 Task: Add Sprouts Brazil Medium Roast Ground Coffee to the cart.
Action: Mouse moved to (15, 78)
Screenshot: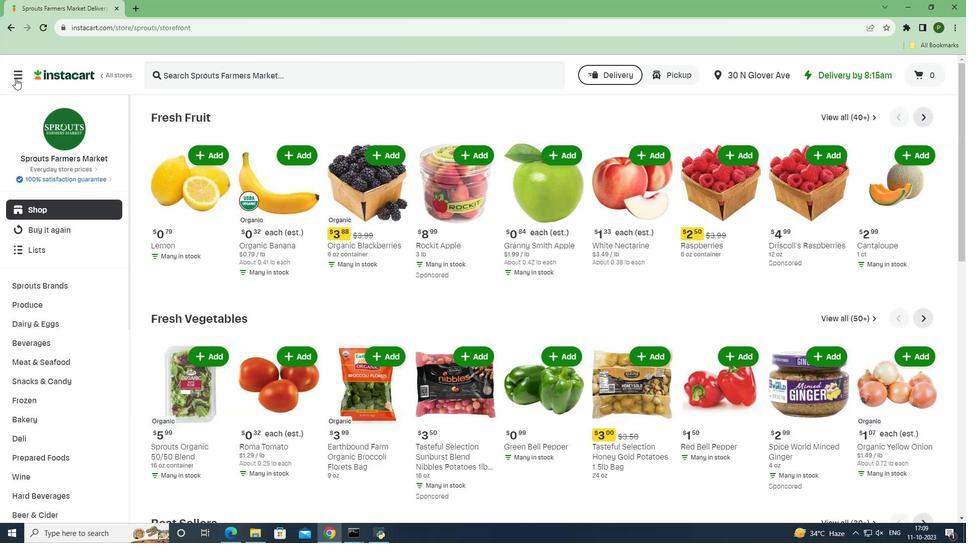 
Action: Mouse pressed left at (15, 78)
Screenshot: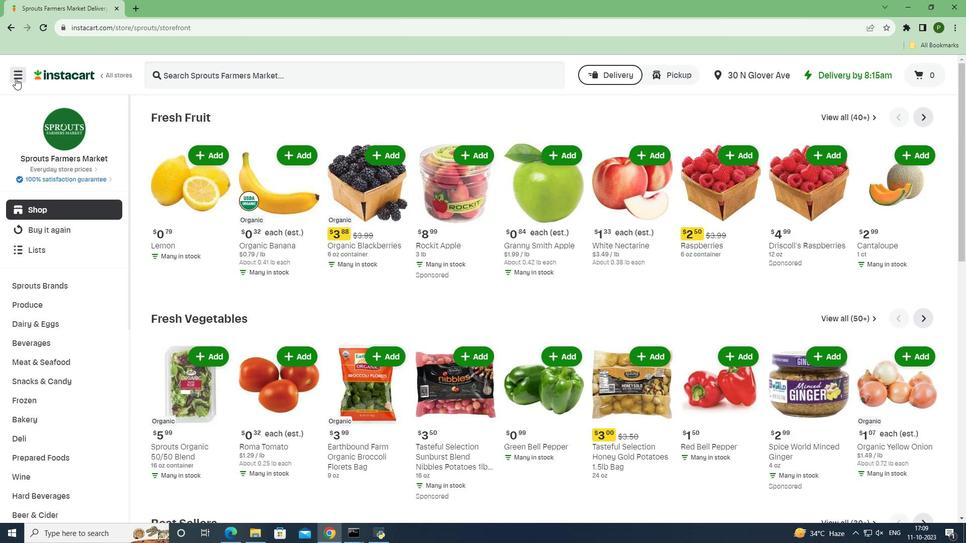 
Action: Mouse moved to (44, 262)
Screenshot: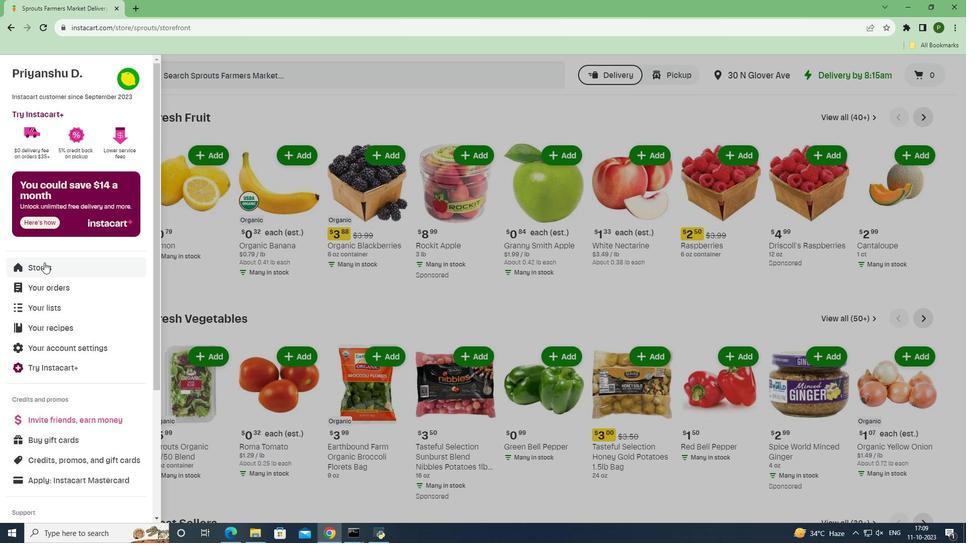 
Action: Mouse pressed left at (44, 262)
Screenshot: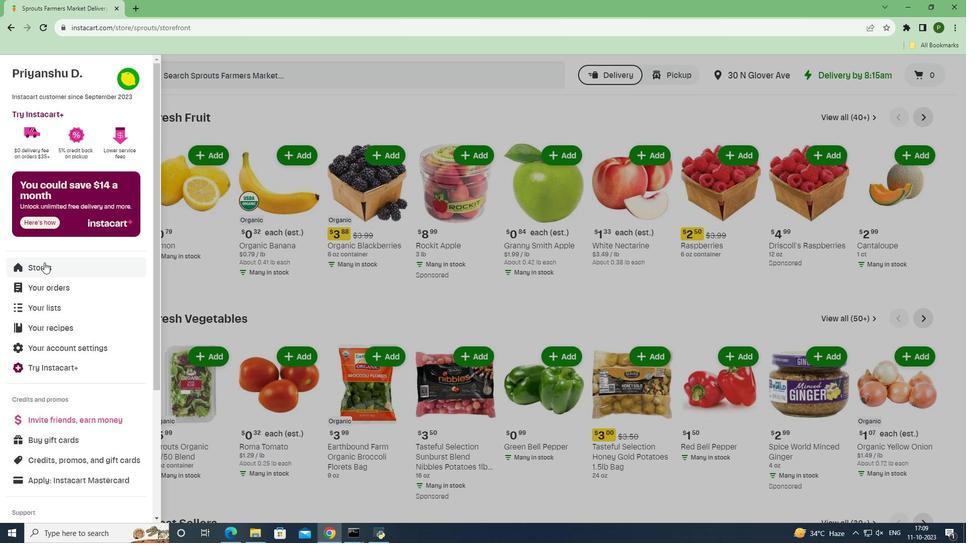 
Action: Mouse moved to (225, 118)
Screenshot: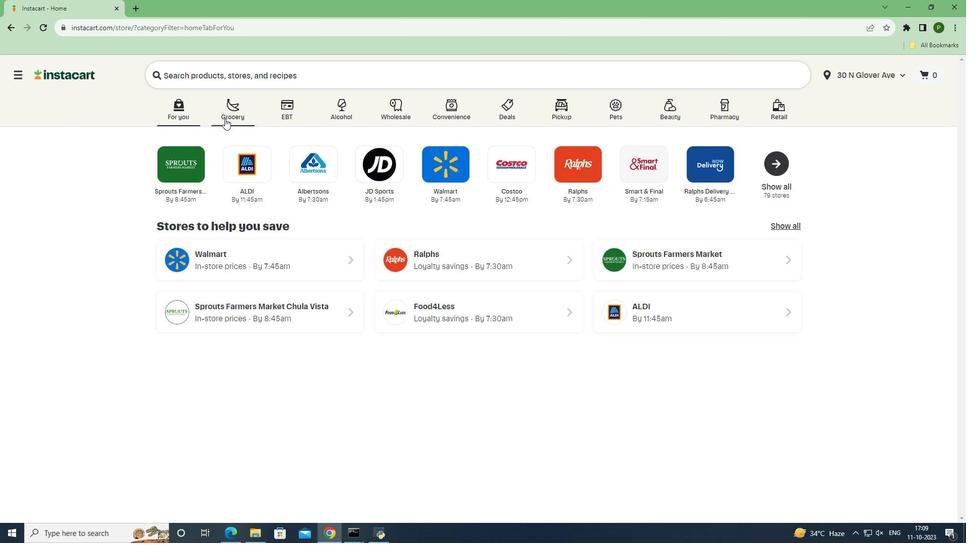 
Action: Mouse pressed left at (225, 118)
Screenshot: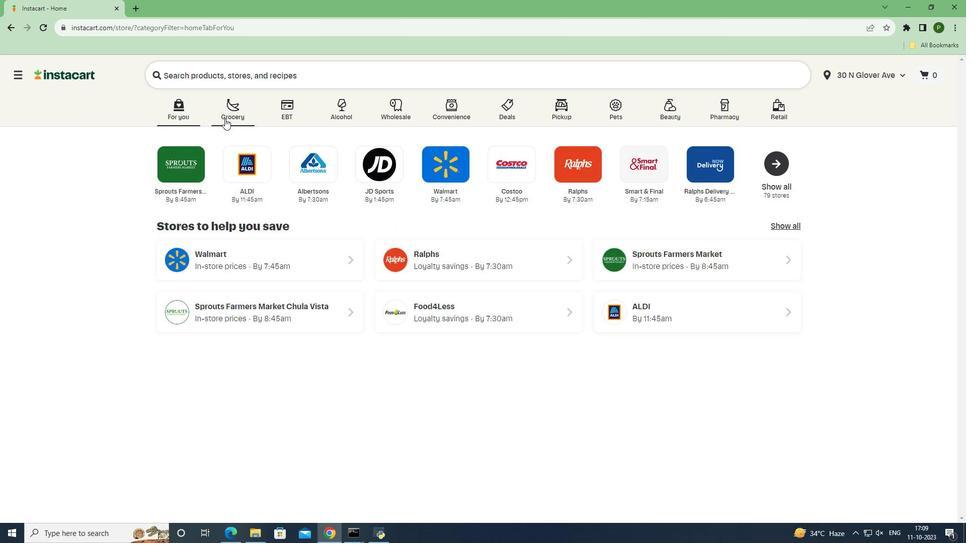 
Action: Mouse moved to (396, 233)
Screenshot: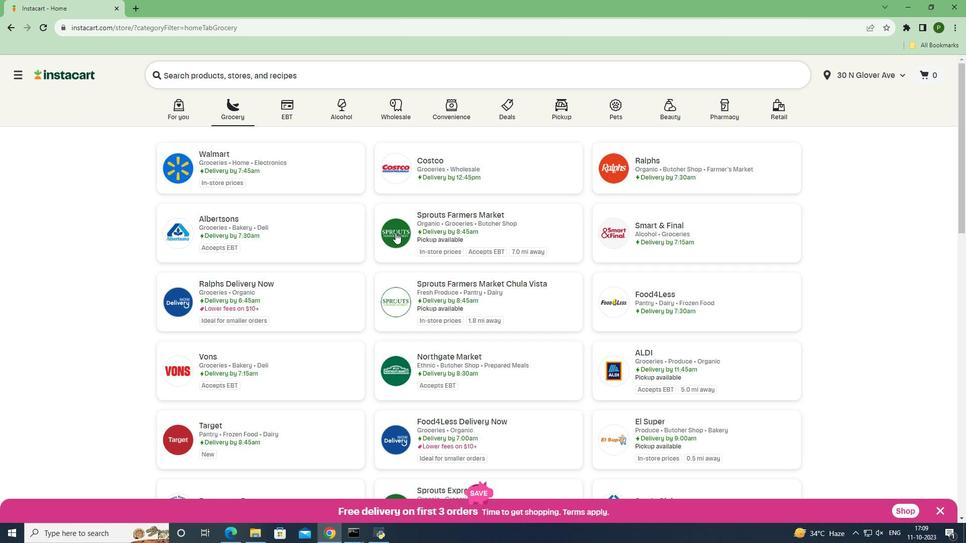 
Action: Mouse pressed left at (396, 233)
Screenshot: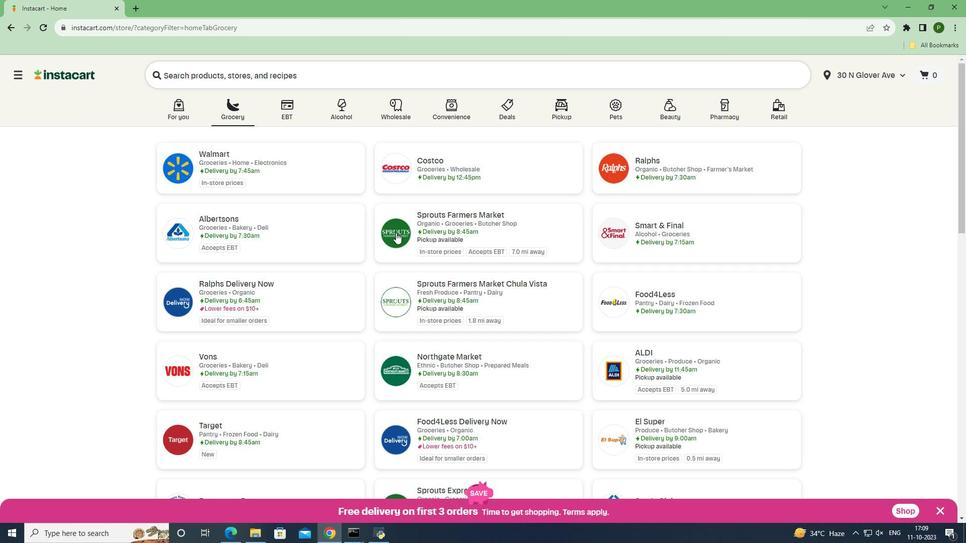 
Action: Mouse moved to (95, 343)
Screenshot: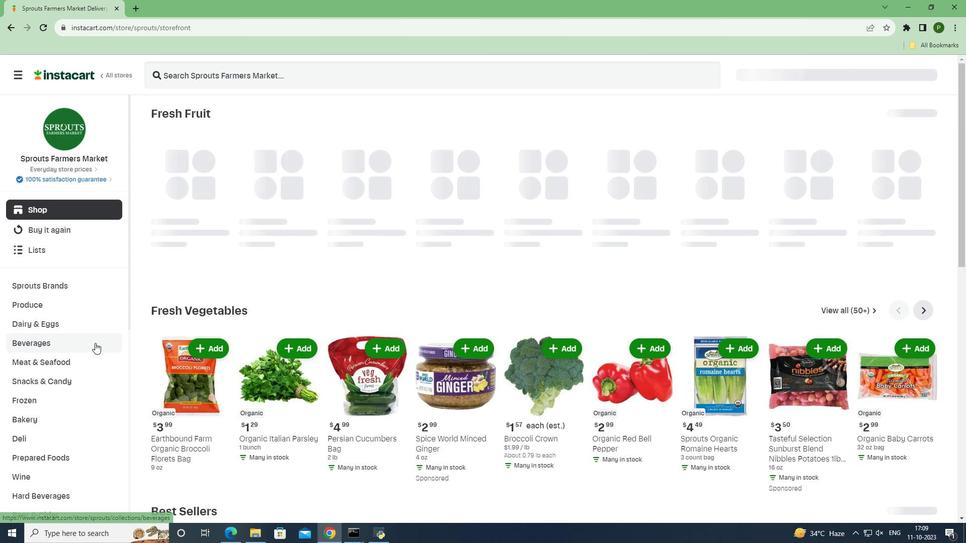 
Action: Mouse pressed left at (95, 343)
Screenshot: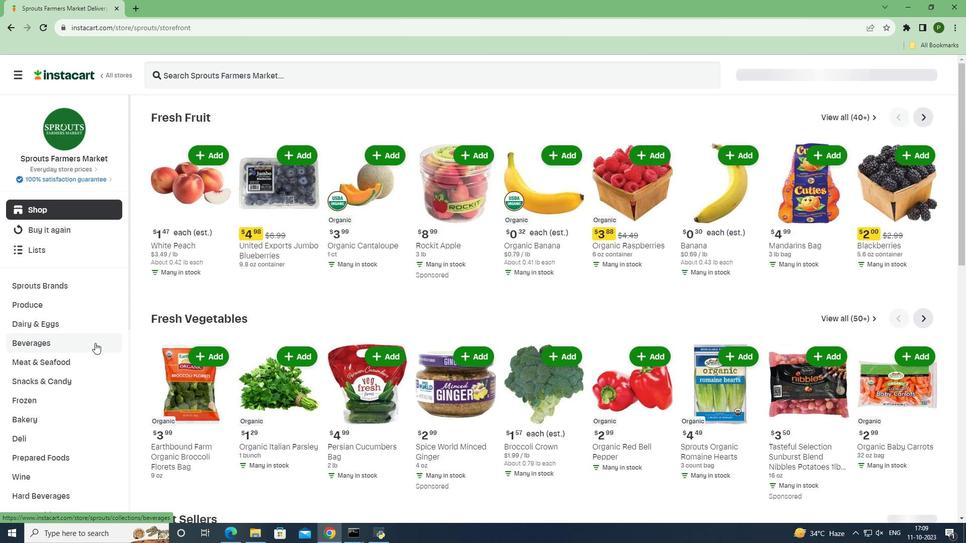 
Action: Mouse moved to (66, 400)
Screenshot: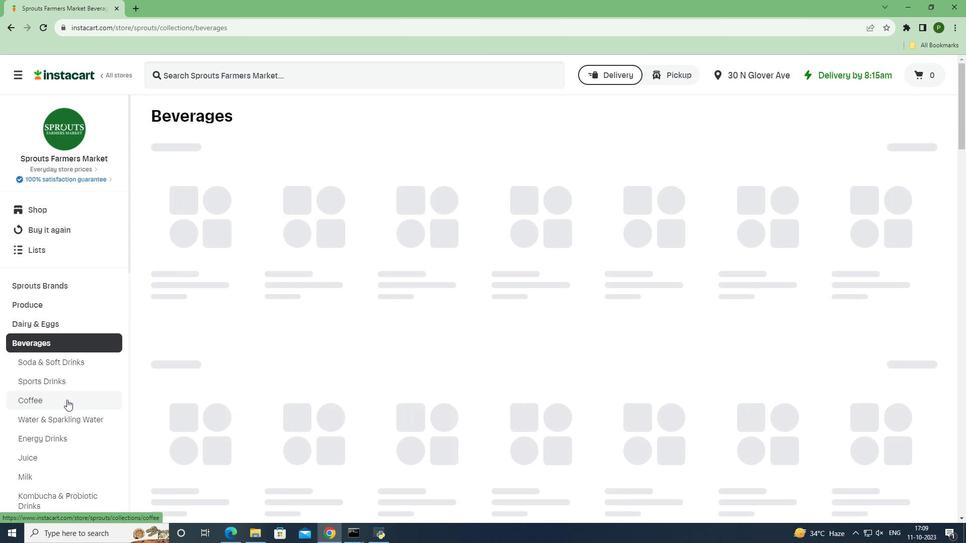 
Action: Mouse pressed left at (66, 400)
Screenshot: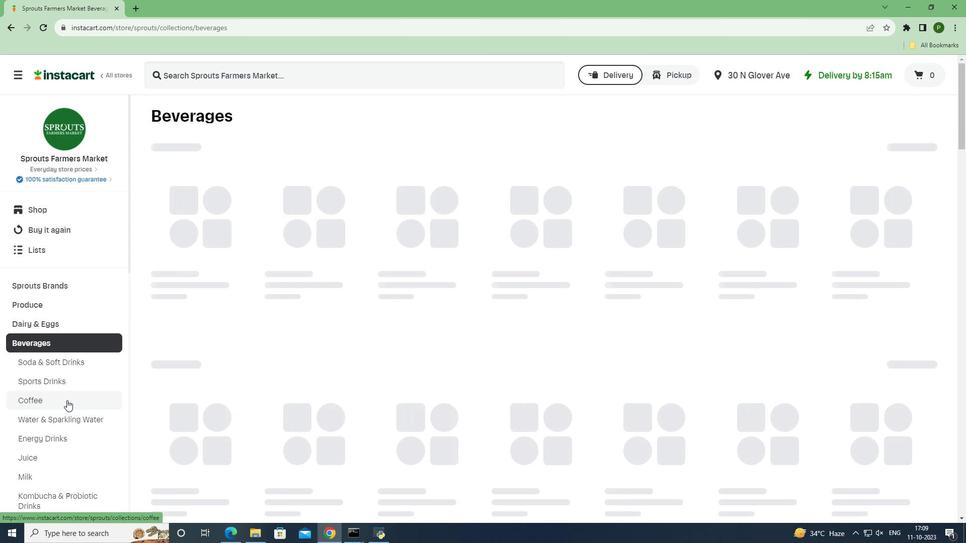 
Action: Mouse moved to (233, 71)
Screenshot: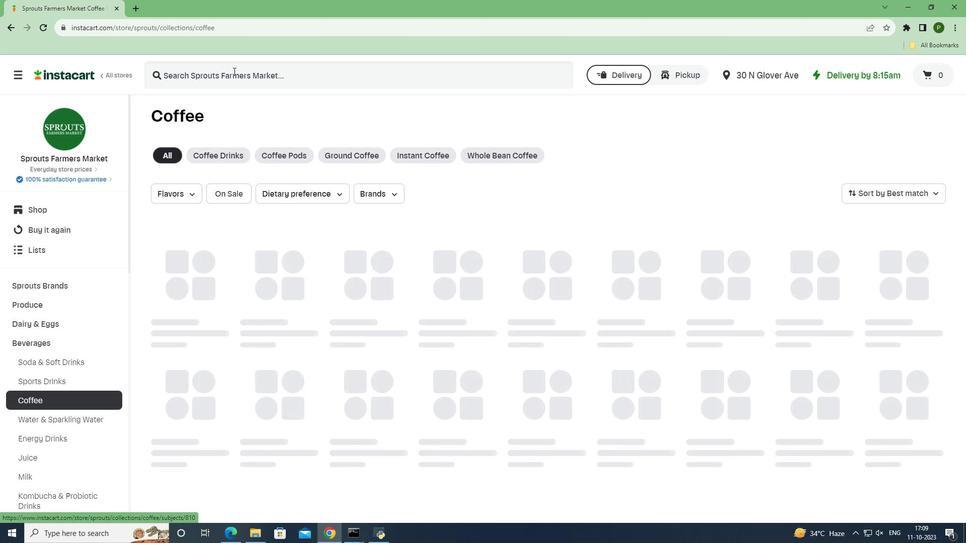 
Action: Mouse pressed left at (233, 71)
Screenshot: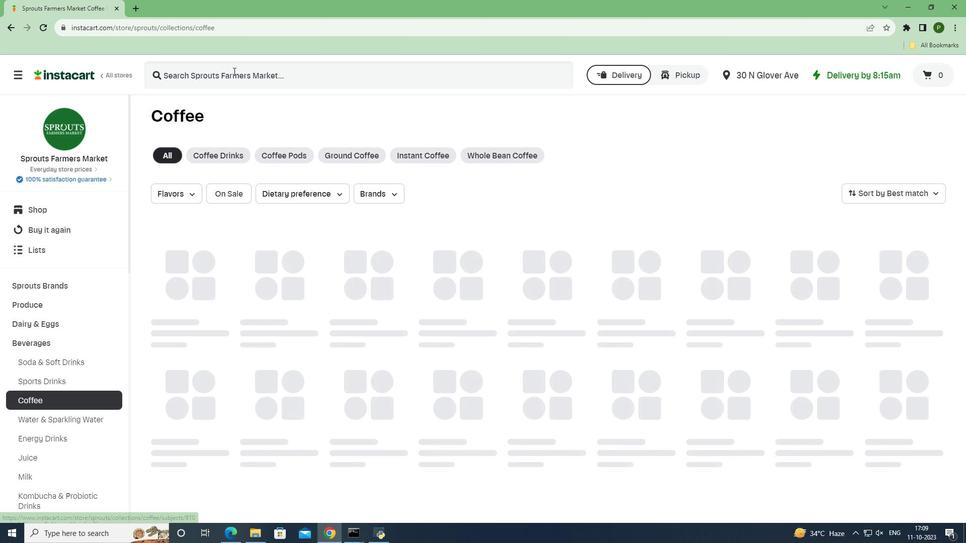
Action: Key pressed <Key.caps_lock>S<Key.caps_lock>prouts<Key.space><Key.caps_lock>B<Key.caps_lock>razil<Key.space><Key.caps_lock>M<Key.caps_lock>edium<Key.space><Key.caps_lock>R<Key.caps_lock>oast<Key.space><Key.caps_lock>G<Key.caps_lock>round<Key.space><Key.caps_lock>C<Key.caps_lock>offee<Key.enter>
Screenshot: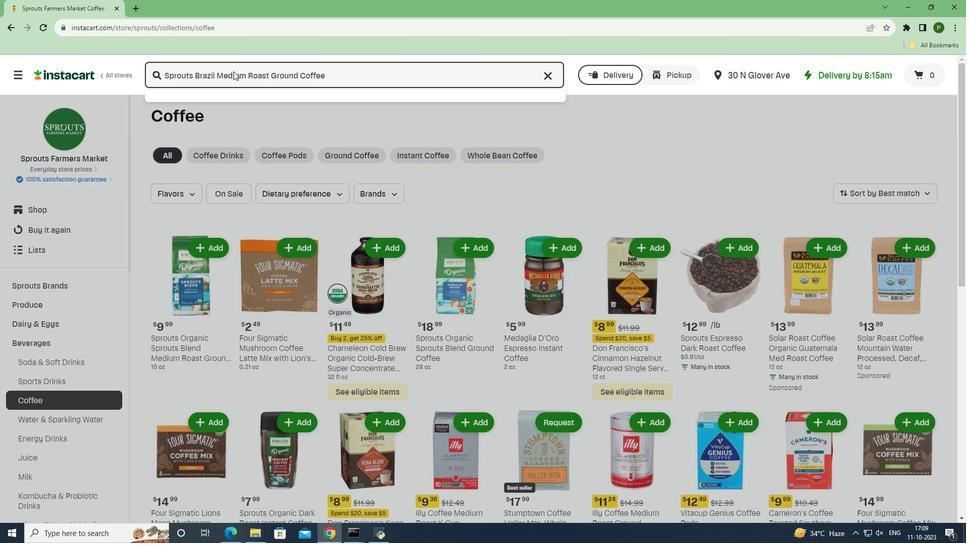 
Action: Mouse moved to (583, 172)
Screenshot: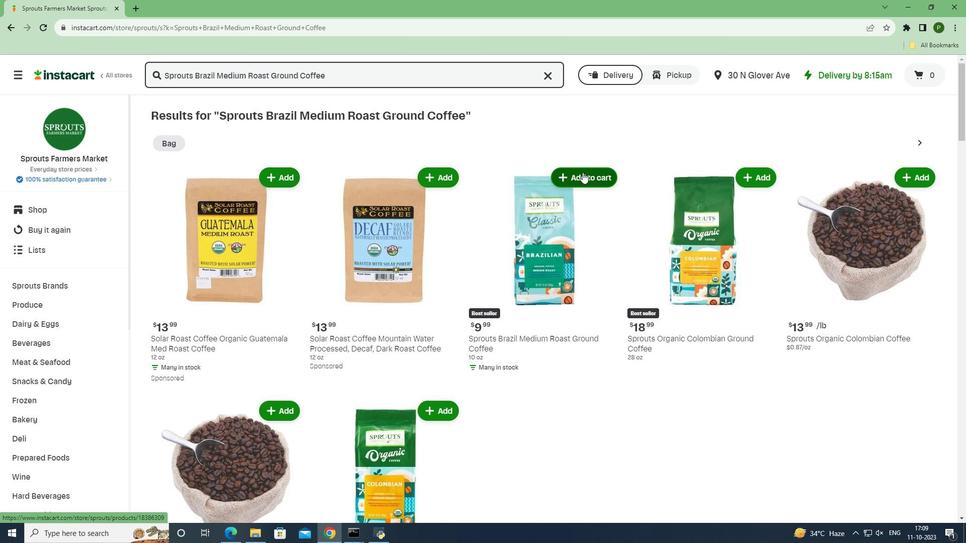 
Action: Mouse pressed left at (583, 172)
Screenshot: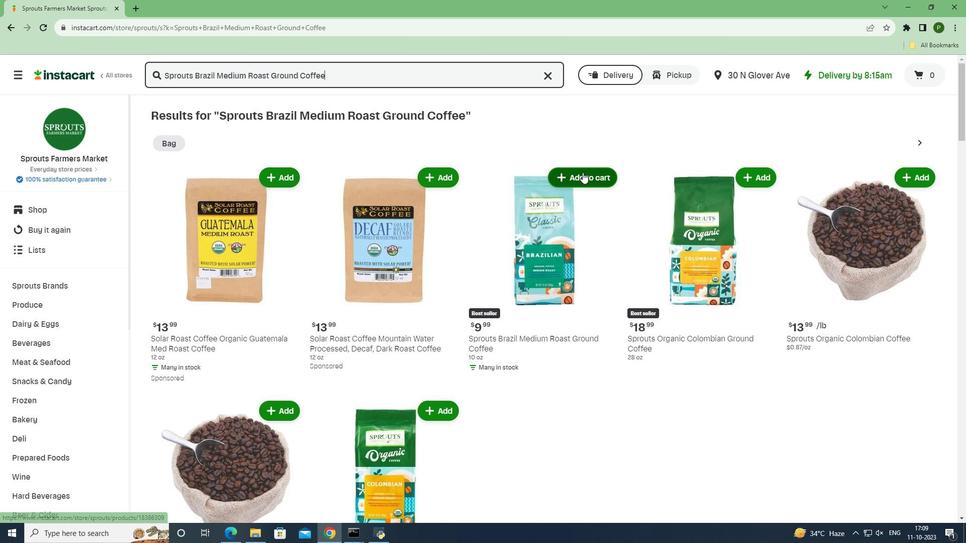 
Action: Mouse moved to (584, 231)
Screenshot: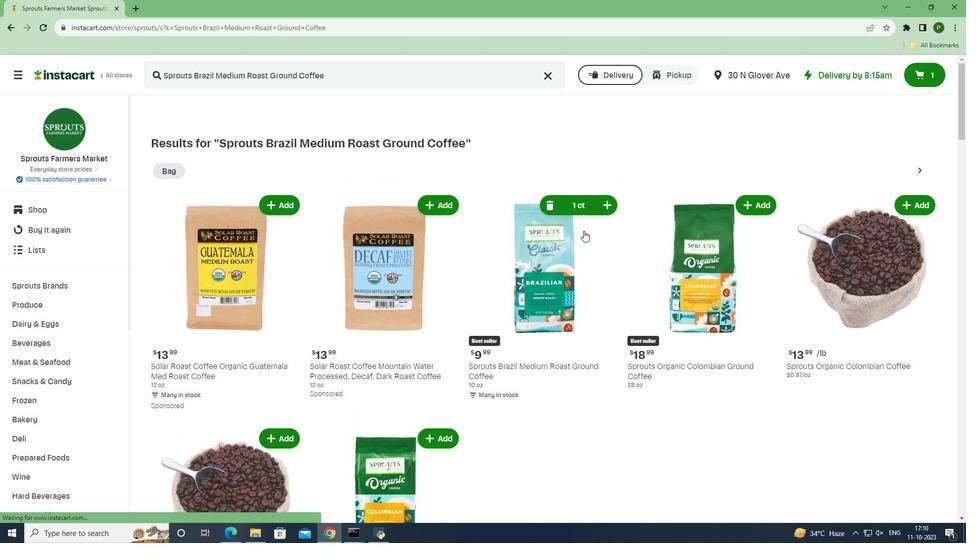 
